 Task: Check the latest news from our economists.
Action: Mouse moved to (1169, 208)
Screenshot: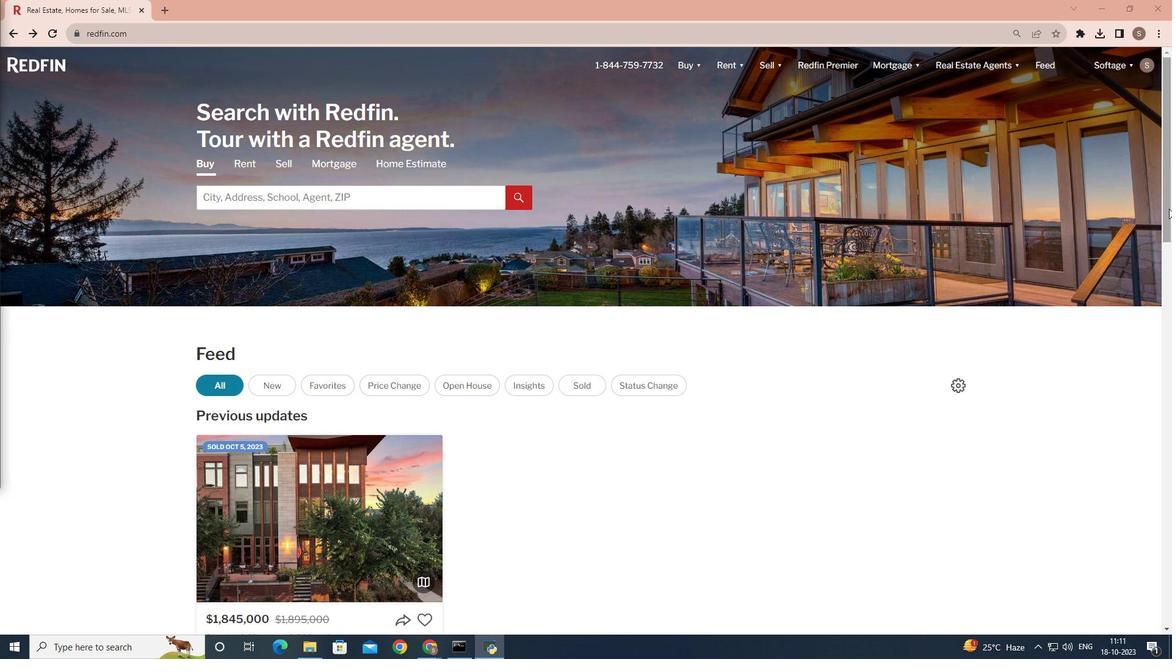 
Action: Mouse pressed left at (1169, 208)
Screenshot: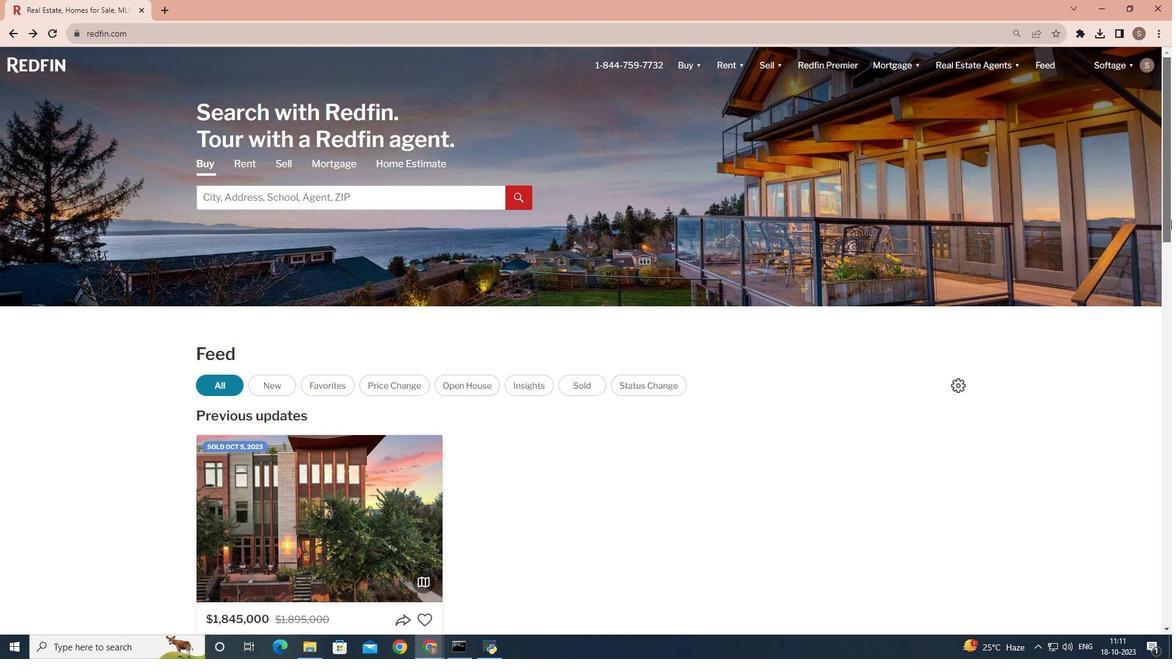 
Action: Mouse moved to (376, 547)
Screenshot: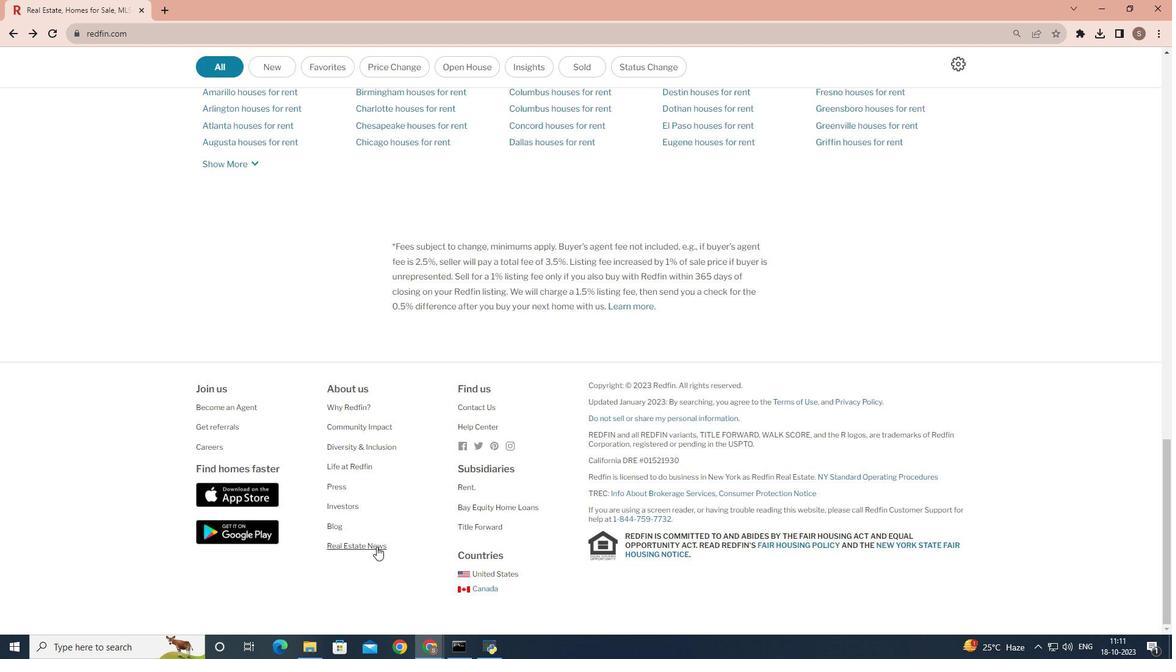 
Action: Mouse pressed left at (376, 547)
Screenshot: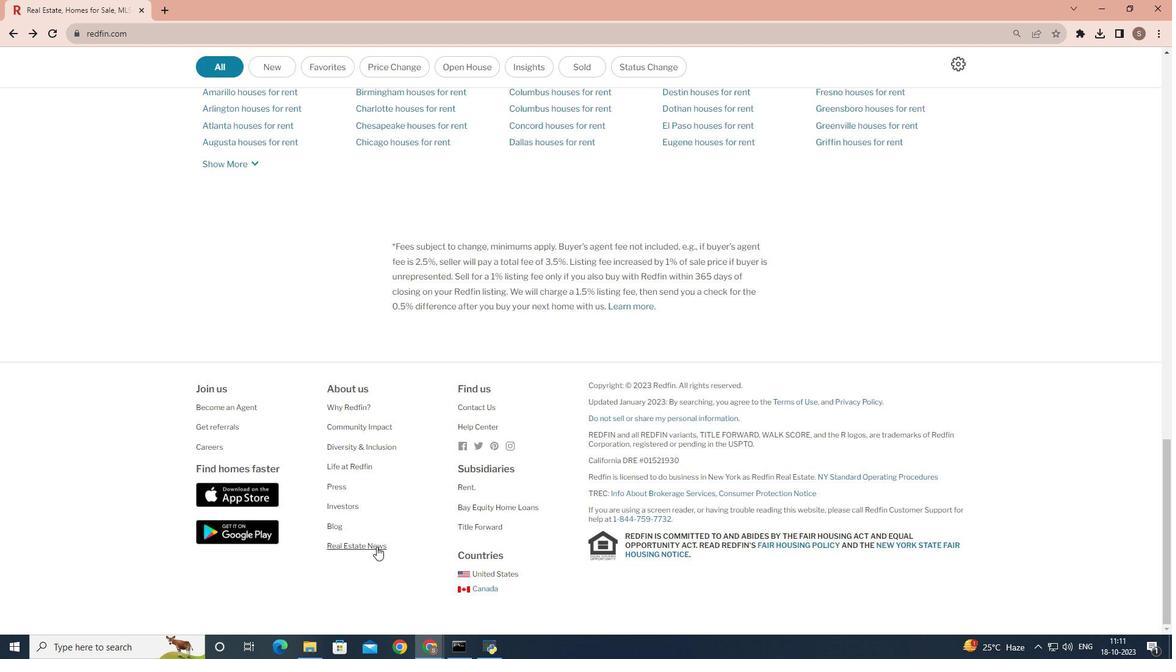 
Action: Mouse moved to (443, 111)
Screenshot: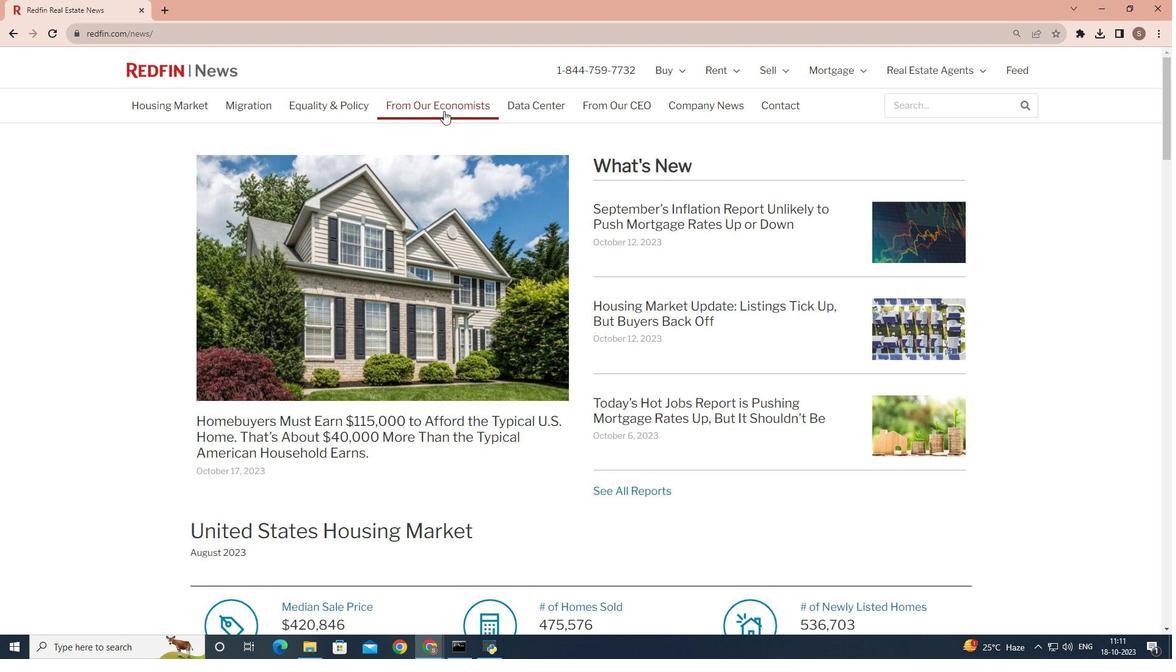 
Action: Mouse pressed left at (443, 111)
Screenshot: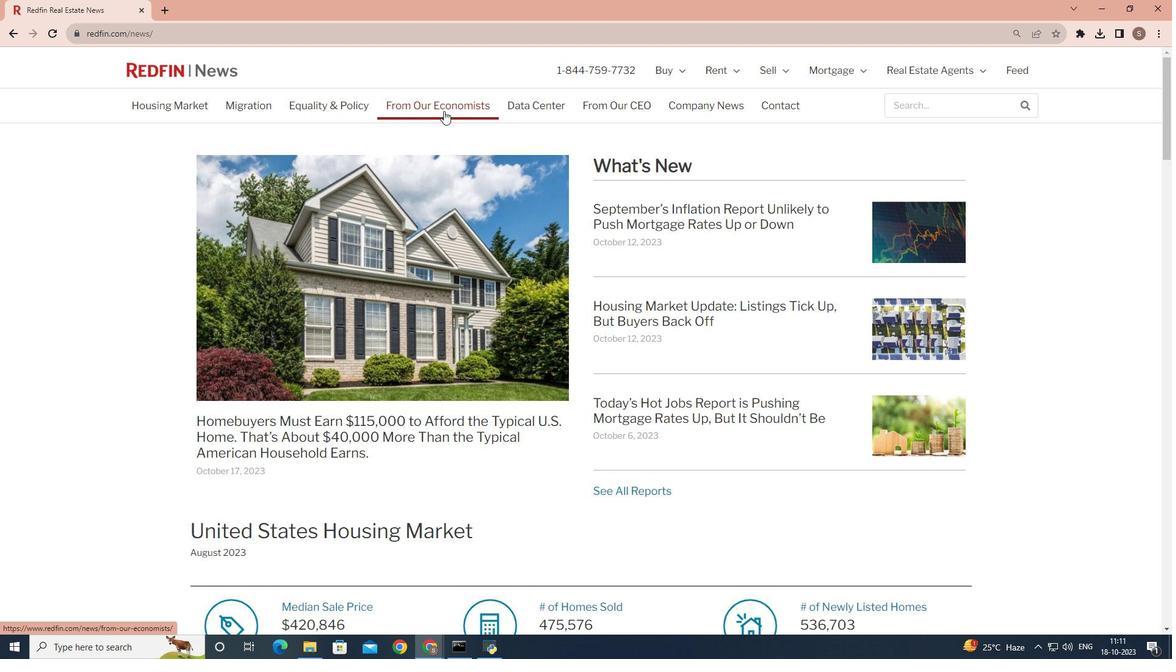 
